 Task: Start slideshow from beginning.
Action: Mouse moved to (1096, 67)
Screenshot: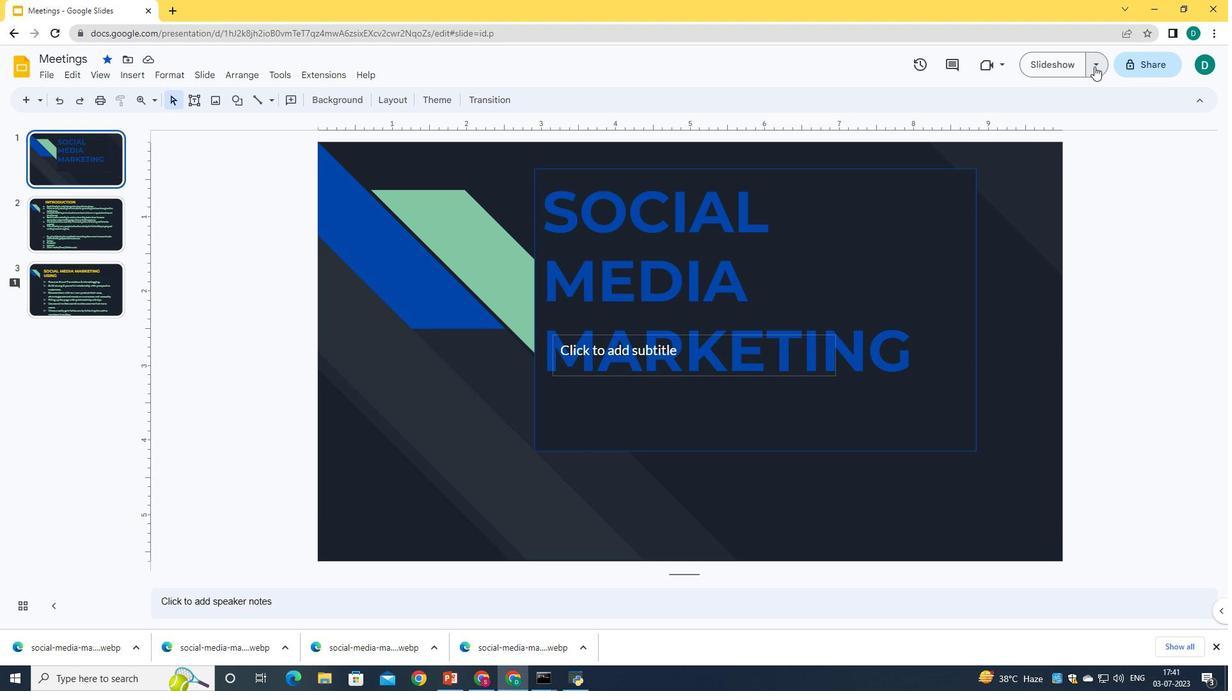 
Action: Mouse pressed left at (1096, 67)
Screenshot: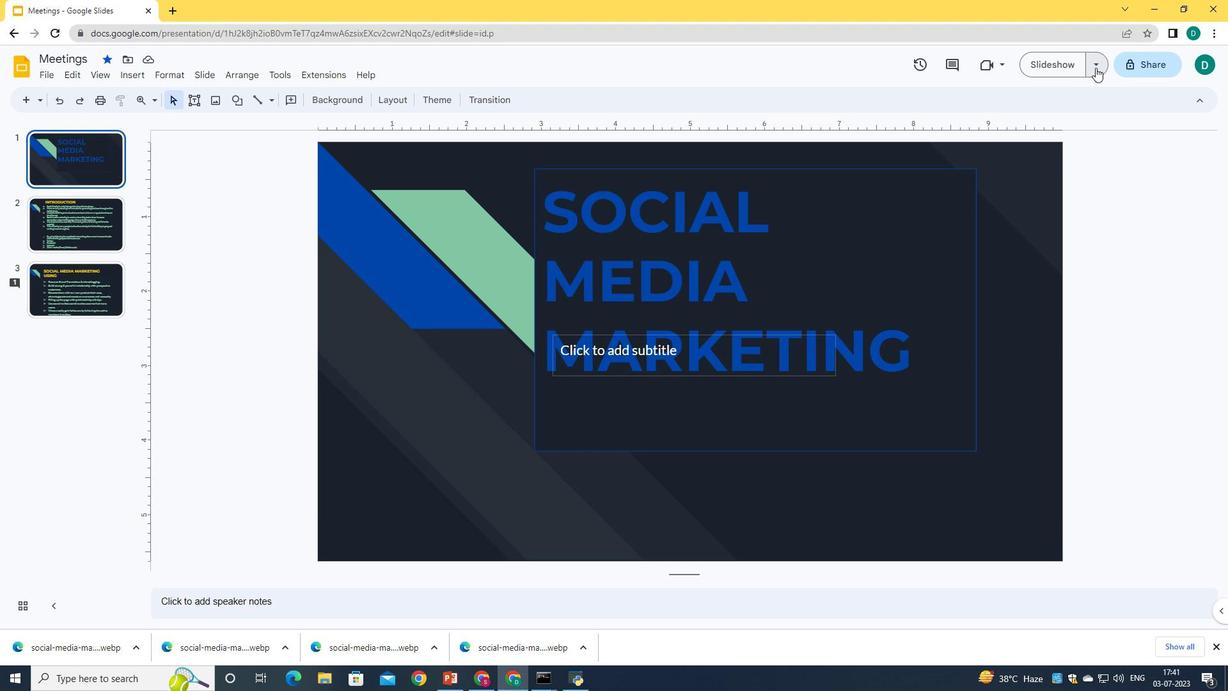
Action: Mouse moved to (1047, 126)
Screenshot: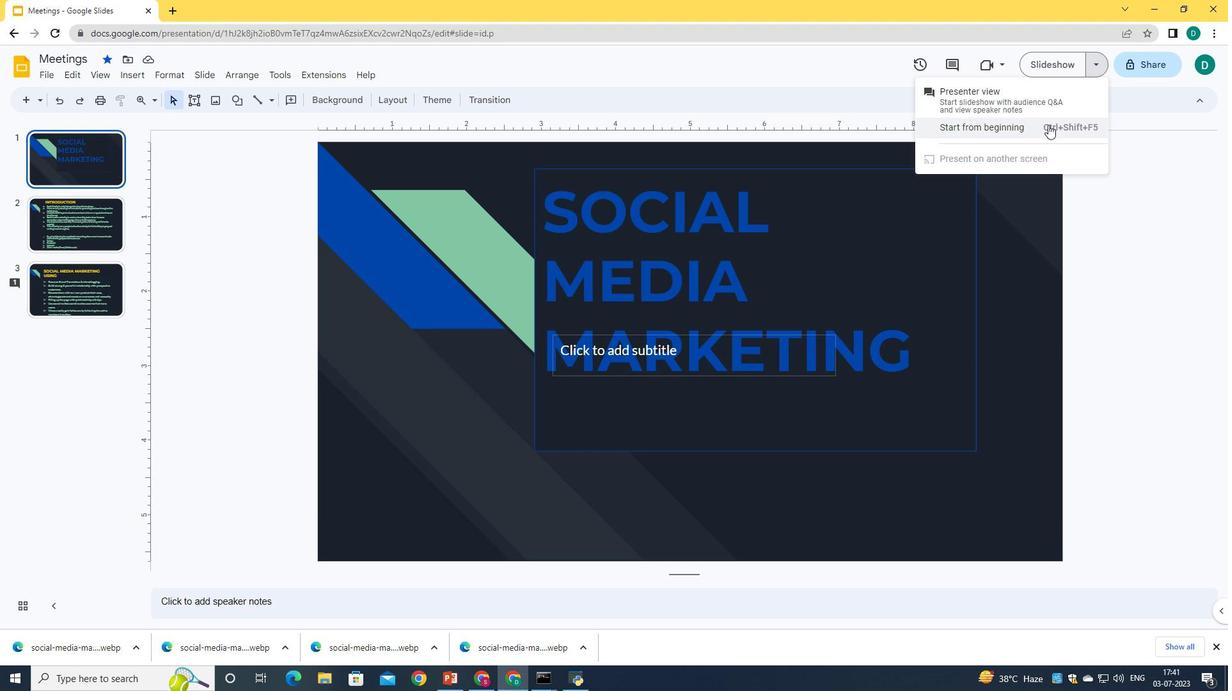 
Action: Mouse pressed left at (1047, 126)
Screenshot: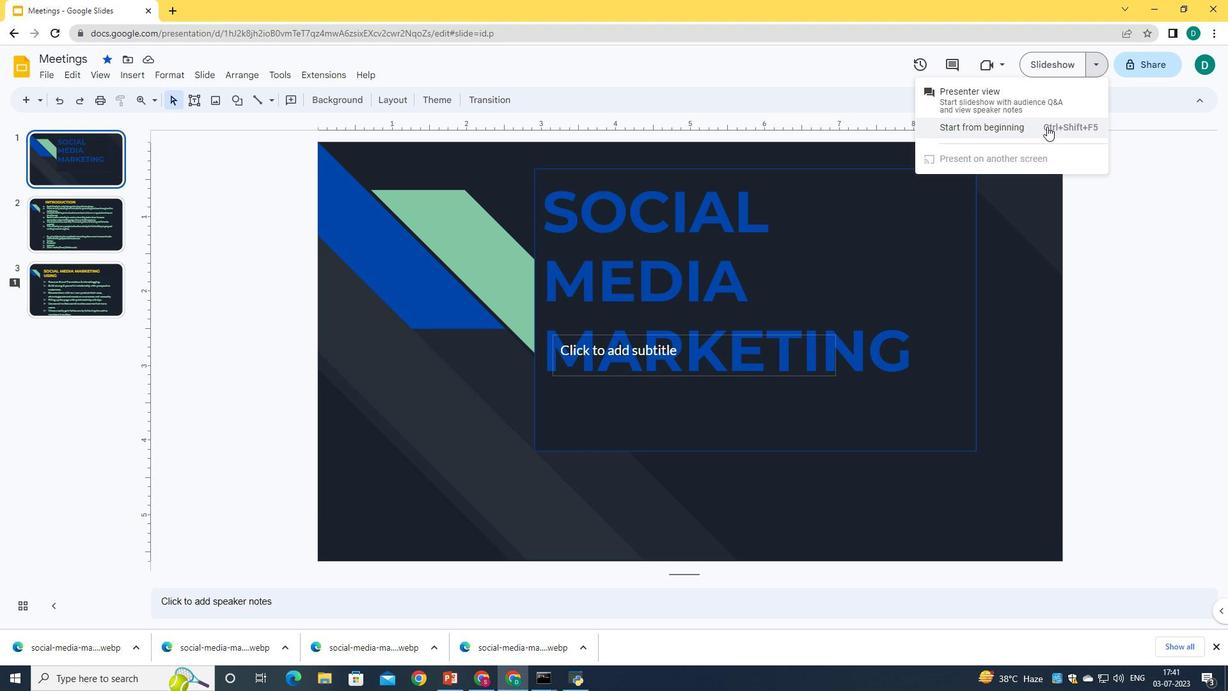 
Action: Mouse moved to (756, 243)
Screenshot: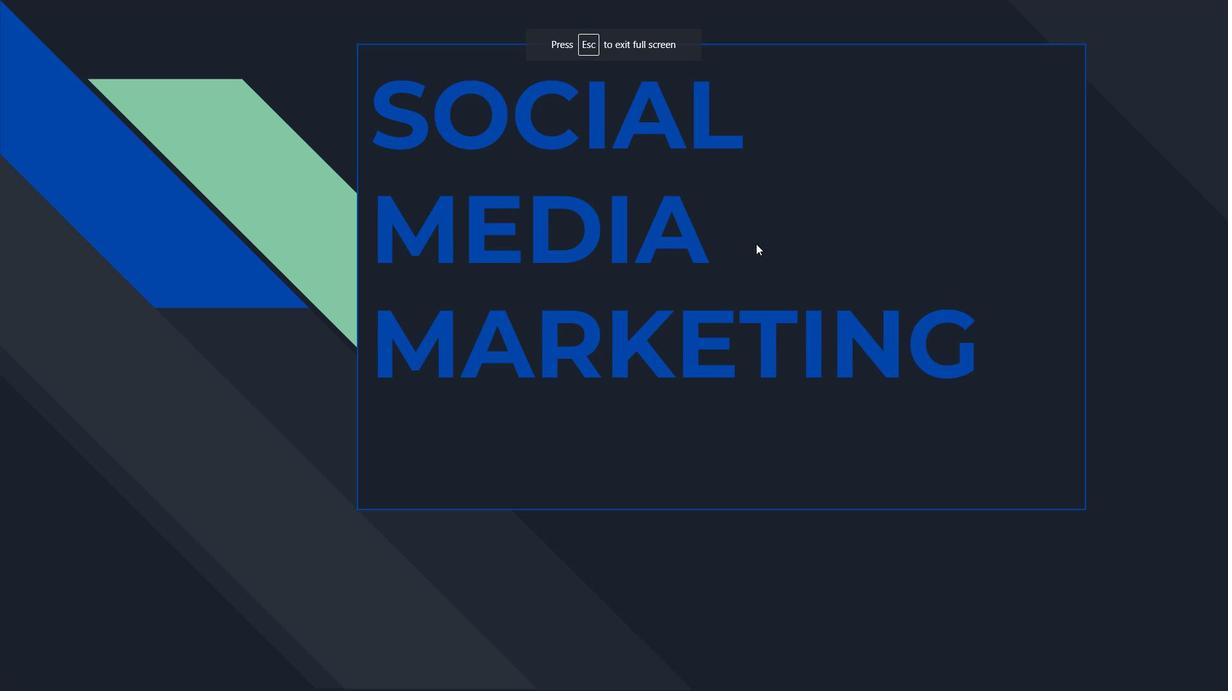 
